 Task: Search email   from parteek.kumar@softage.net in folder Sent items with a subject Subject0006
Action: Mouse moved to (731, 122)
Screenshot: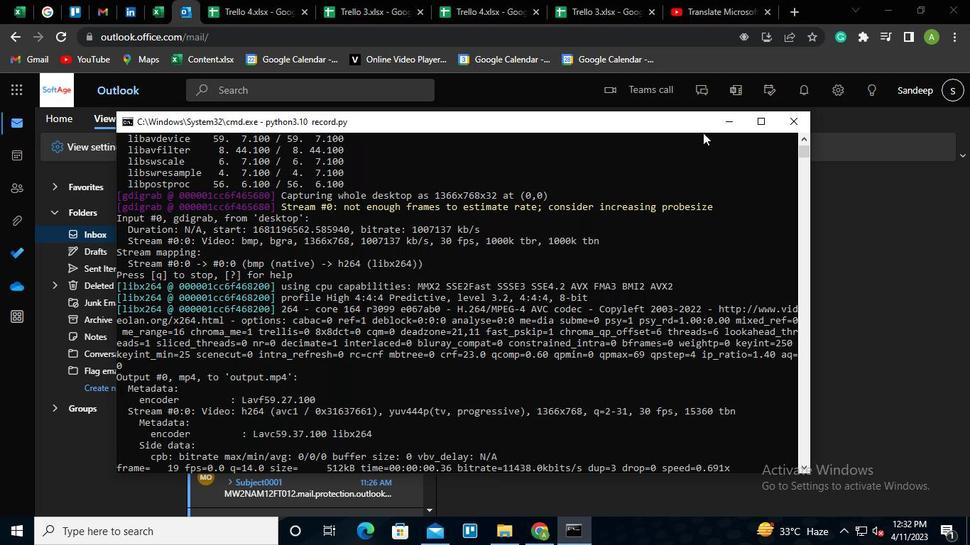 
Action: Mouse pressed left at (731, 122)
Screenshot: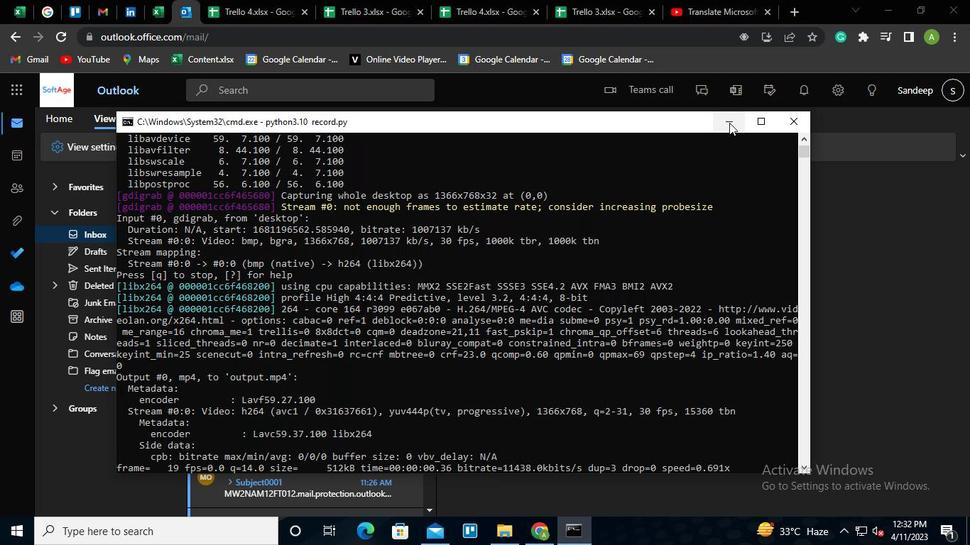 
Action: Mouse moved to (299, 93)
Screenshot: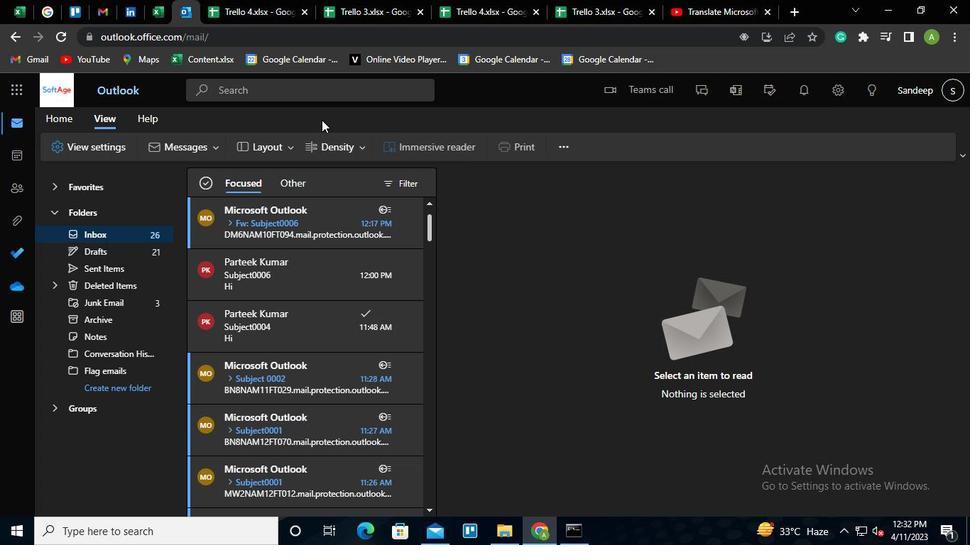 
Action: Mouse pressed left at (299, 93)
Screenshot: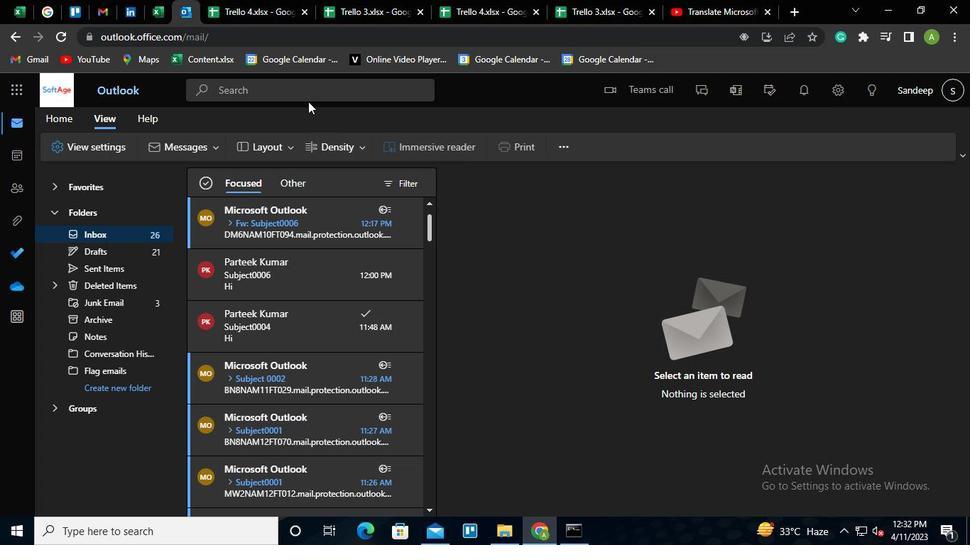 
Action: Mouse moved to (544, 88)
Screenshot: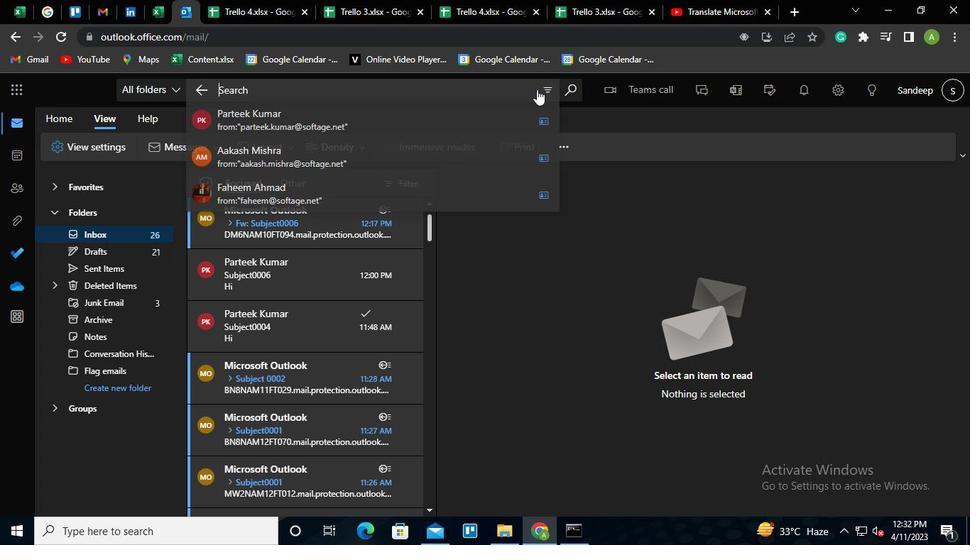 
Action: Mouse pressed left at (544, 88)
Screenshot: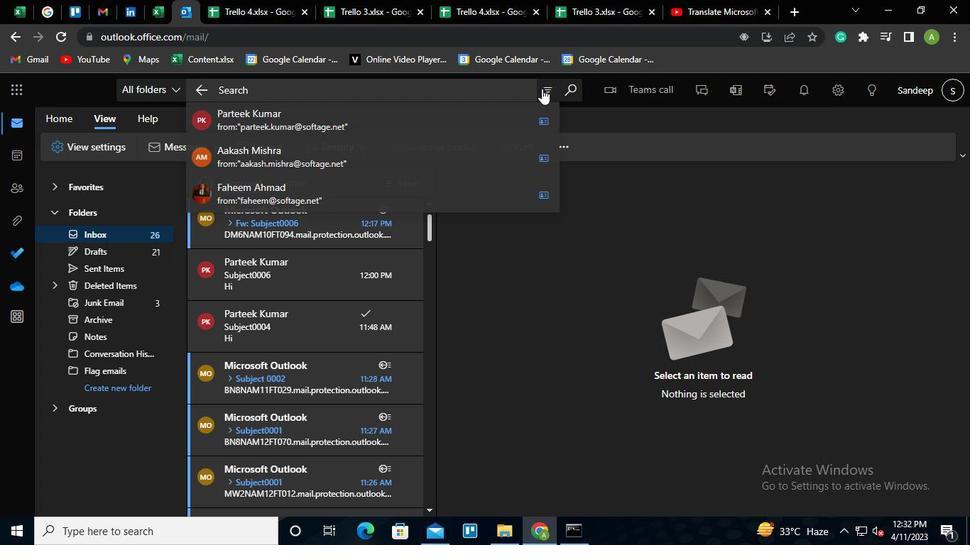 
Action: Mouse moved to (326, 119)
Screenshot: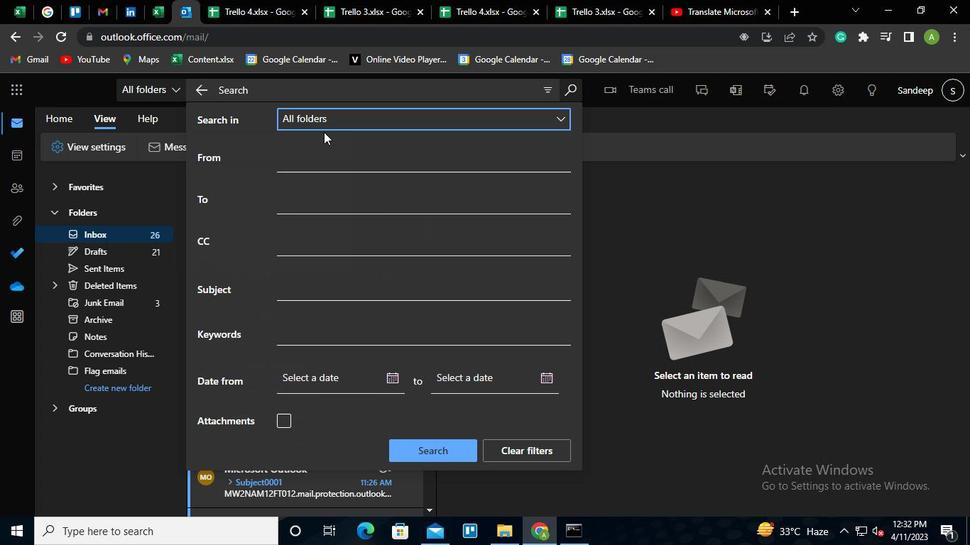 
Action: Mouse pressed left at (326, 119)
Screenshot: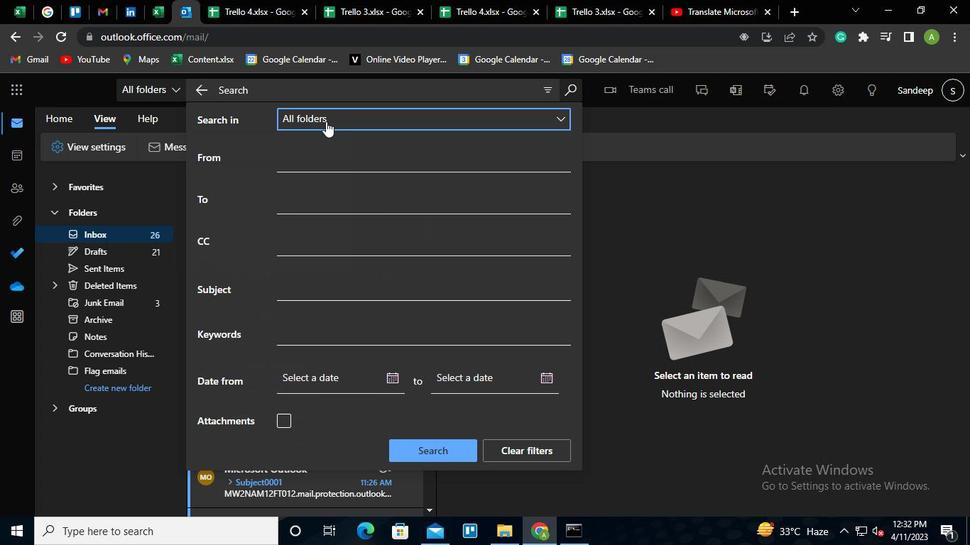 
Action: Mouse moved to (310, 214)
Screenshot: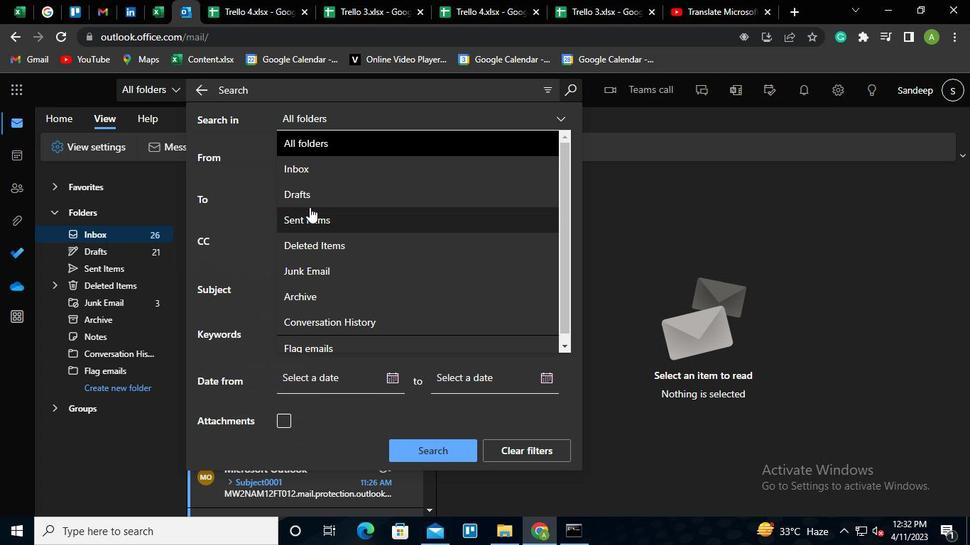 
Action: Mouse pressed left at (310, 214)
Screenshot: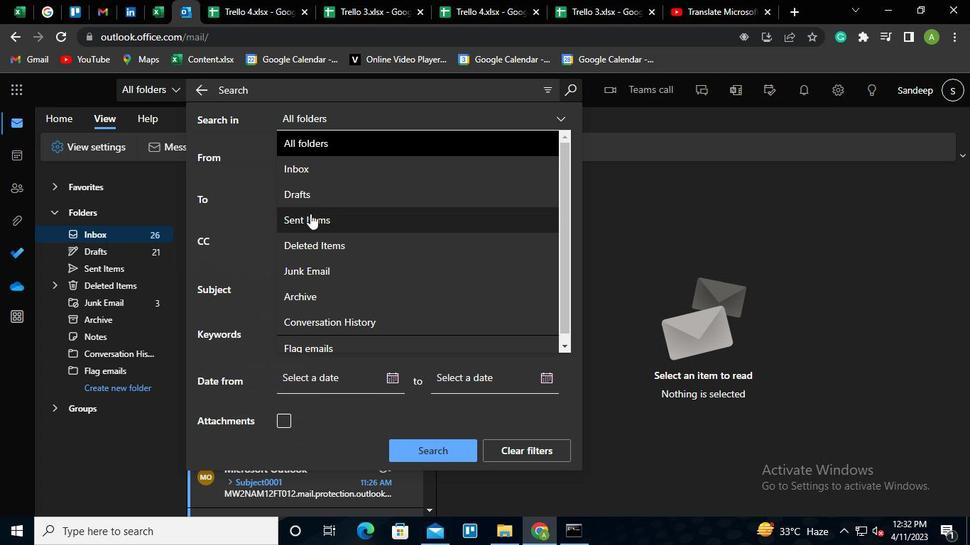 
Action: Mouse moved to (299, 159)
Screenshot: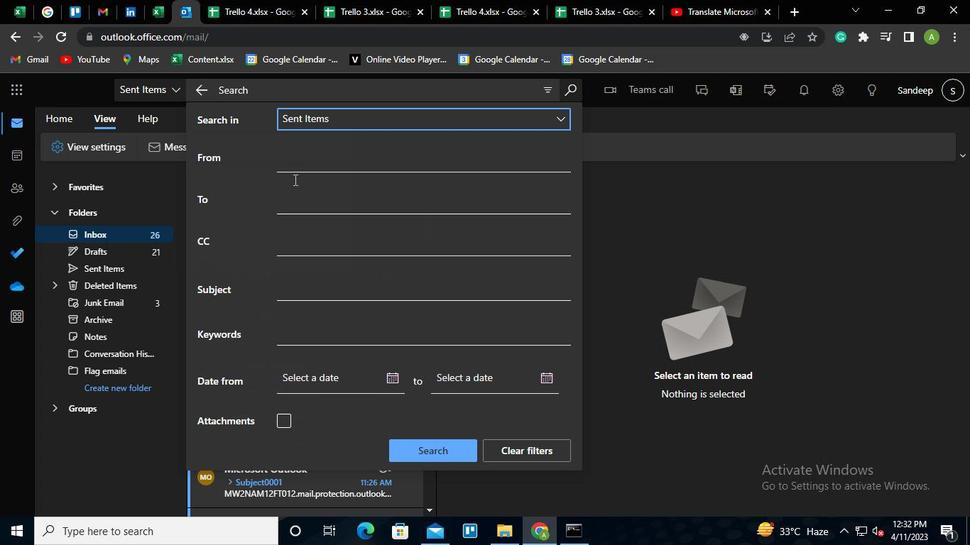 
Action: Mouse pressed left at (299, 159)
Screenshot: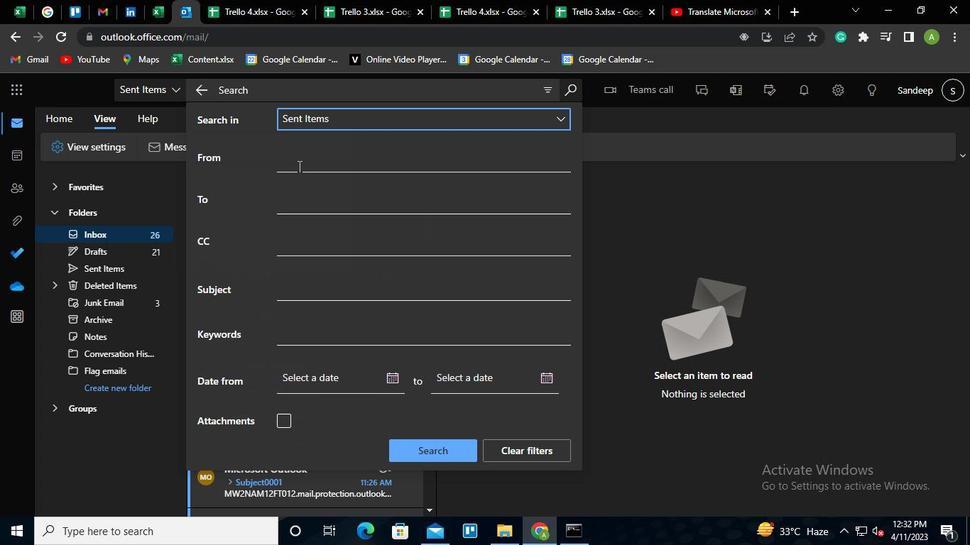
Action: Mouse moved to (326, 206)
Screenshot: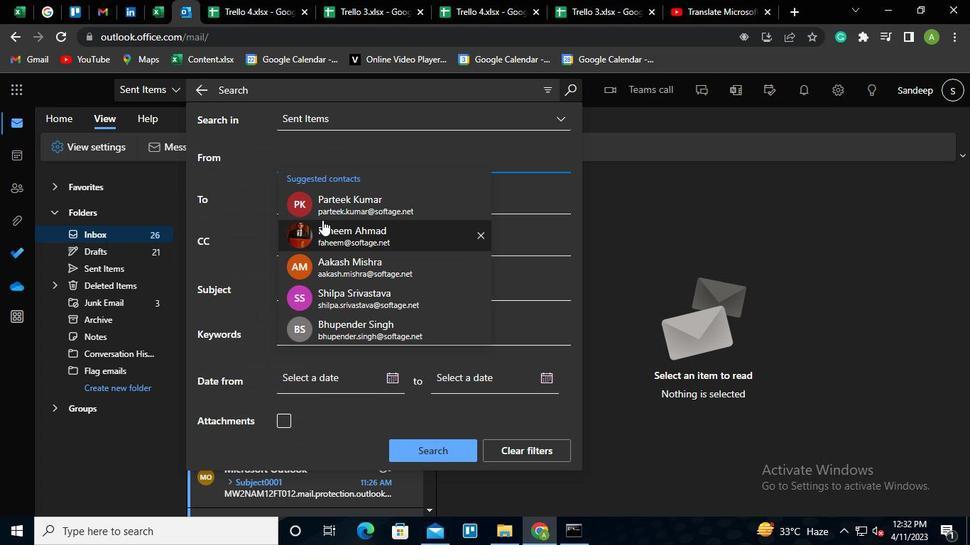 
Action: Mouse pressed left at (326, 206)
Screenshot: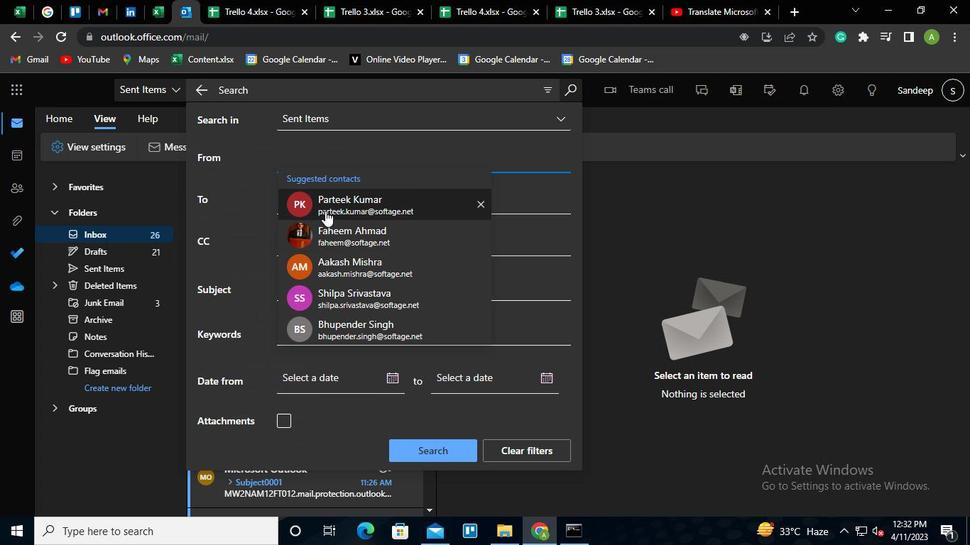 
Action: Mouse moved to (300, 287)
Screenshot: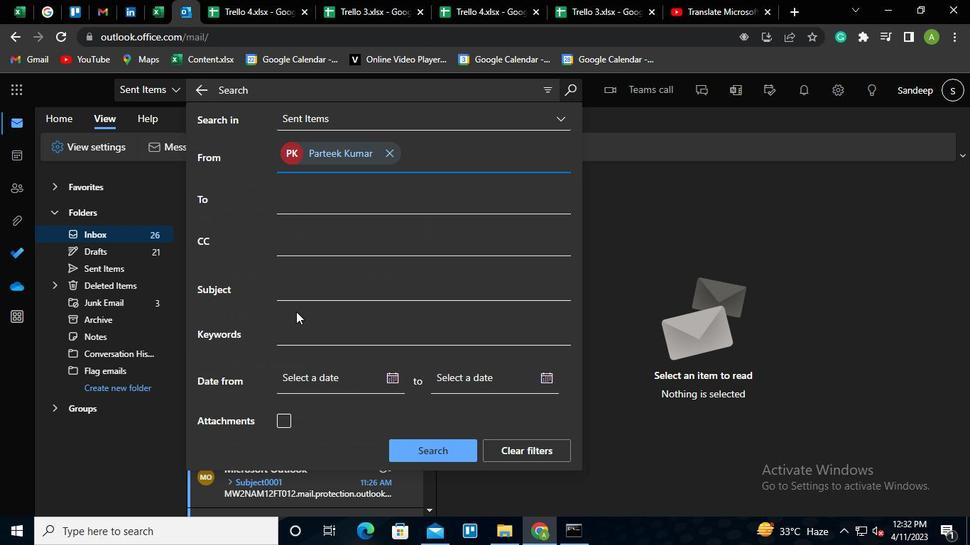 
Action: Mouse pressed left at (300, 287)
Screenshot: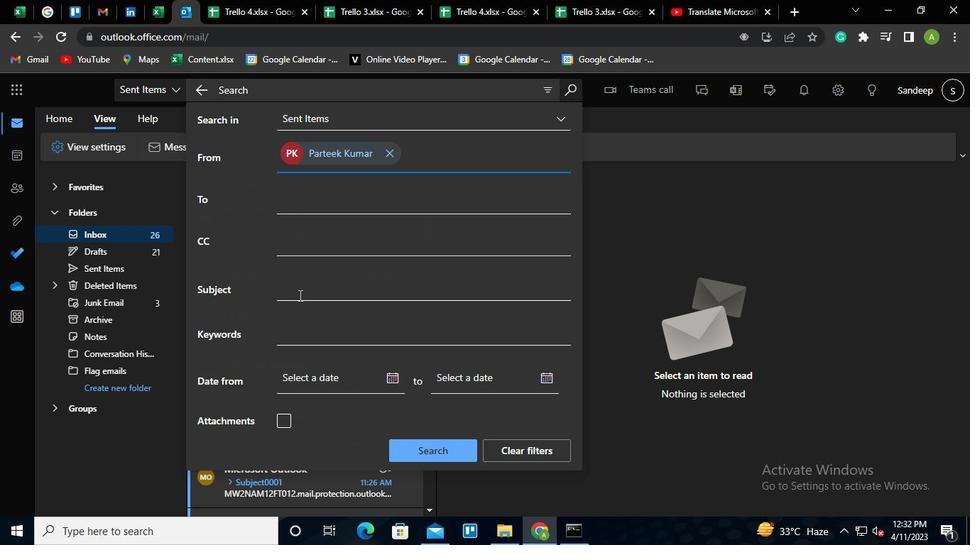 
Action: Keyboard Key.shift
Screenshot: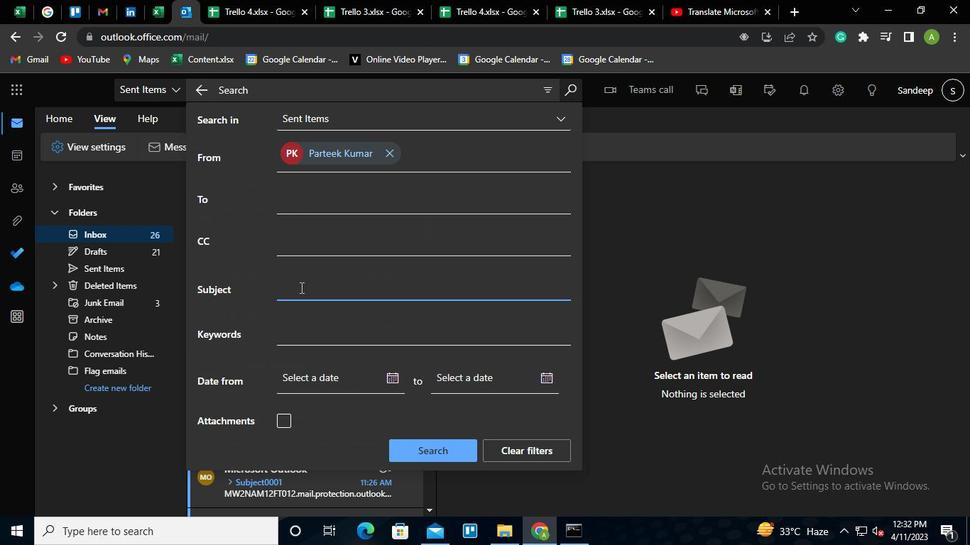 
Action: Keyboard S
Screenshot: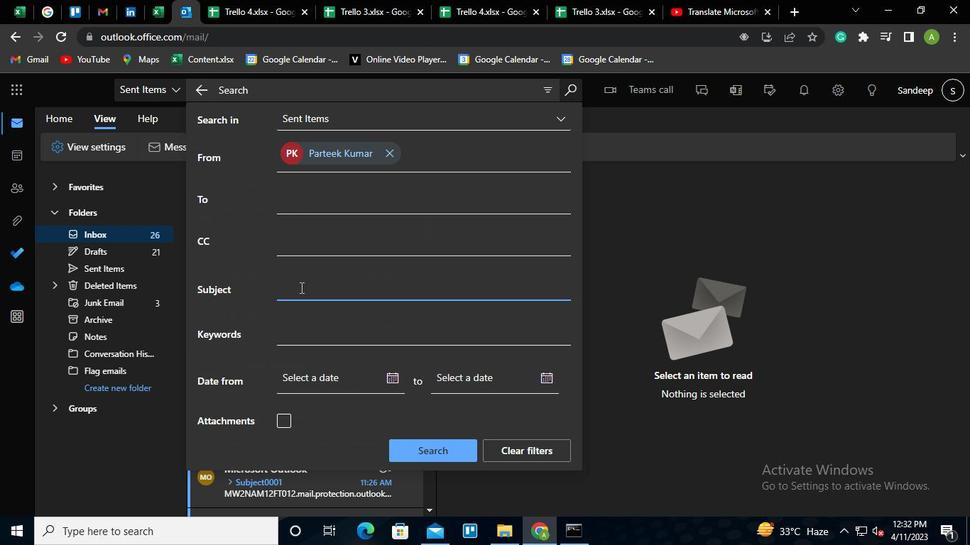 
Action: Keyboard u
Screenshot: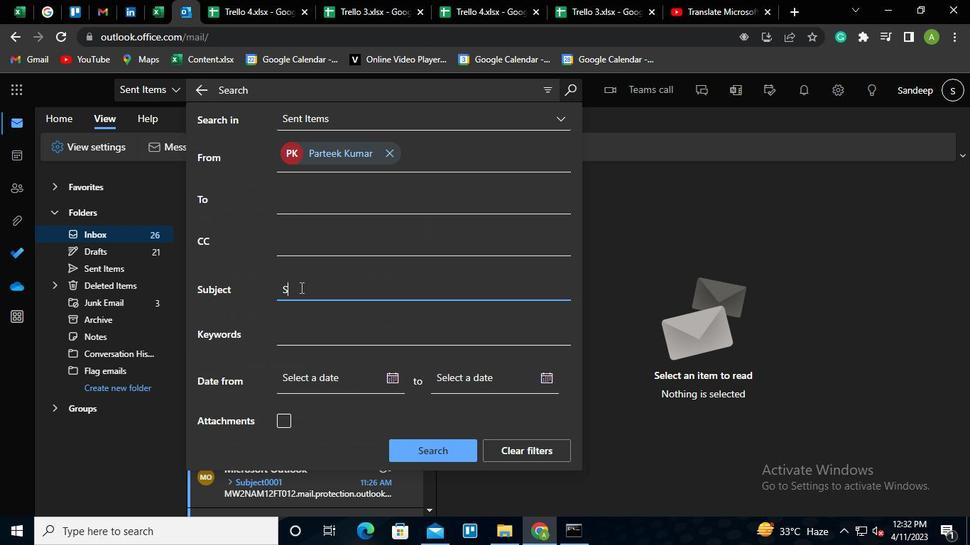 
Action: Keyboard b
Screenshot: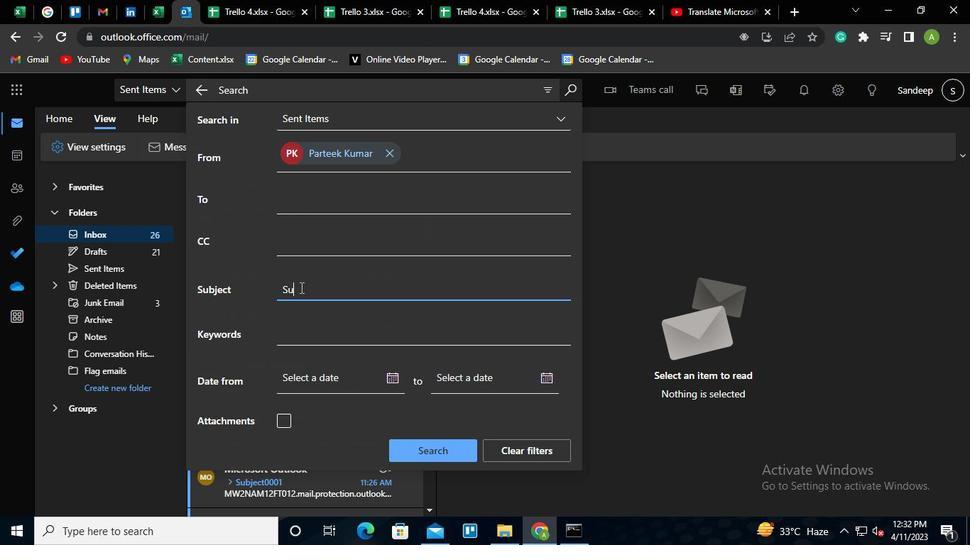 
Action: Keyboard j
Screenshot: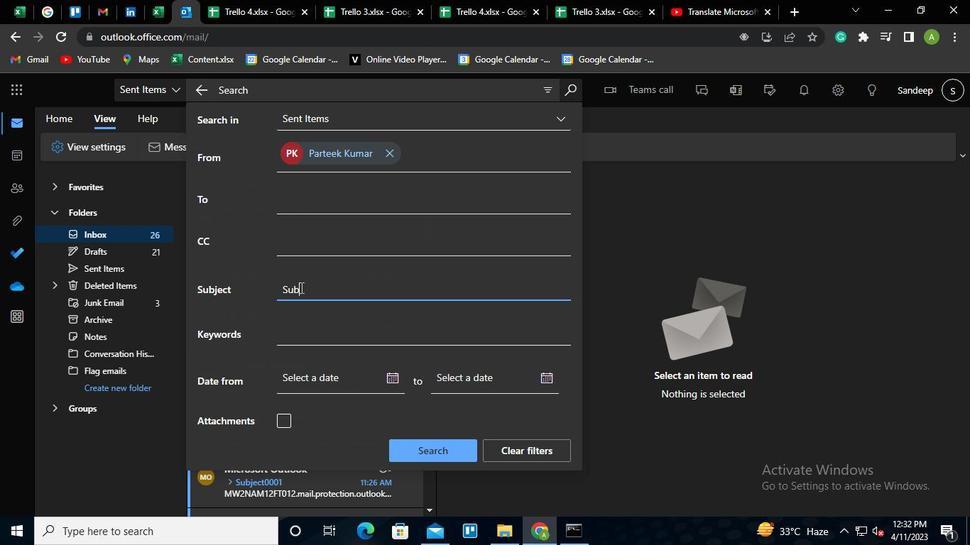 
Action: Keyboard e
Screenshot: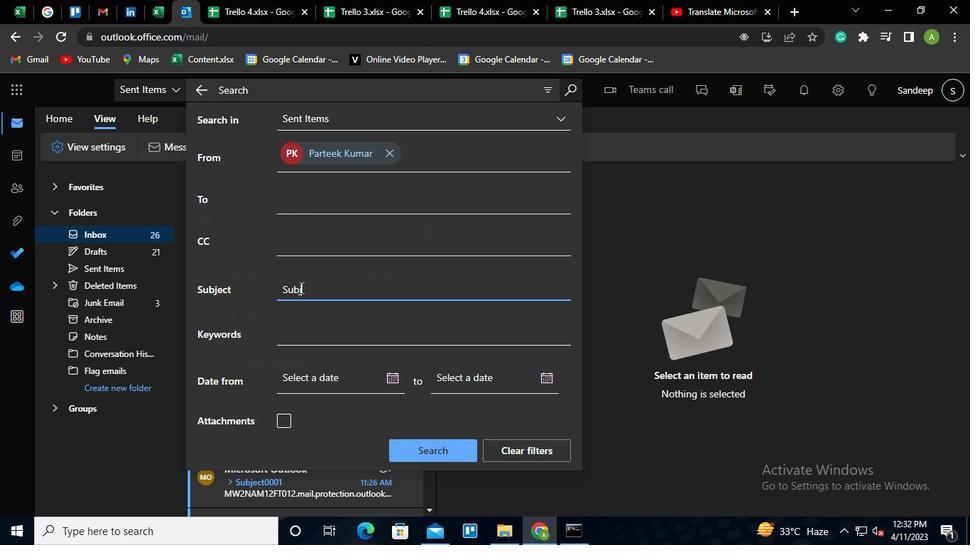 
Action: Keyboard c
Screenshot: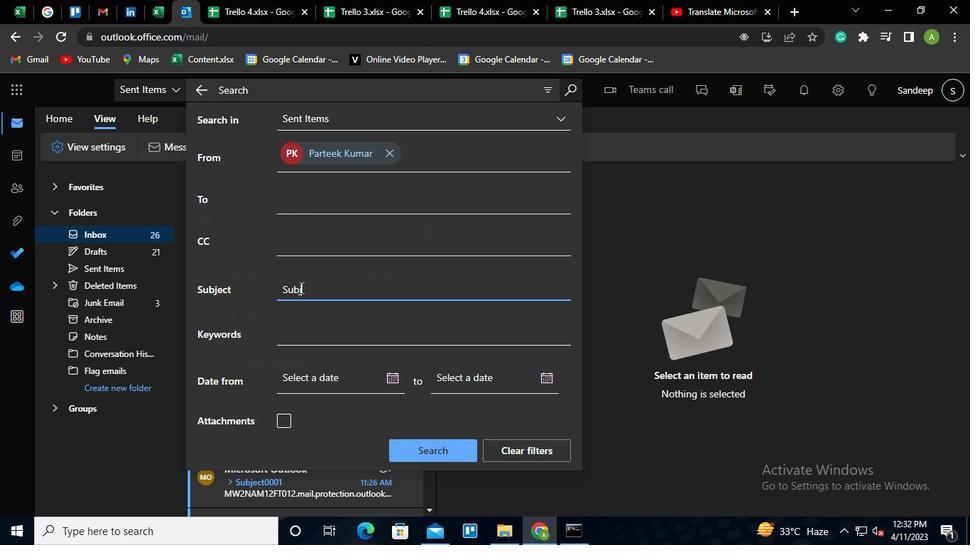 
Action: Keyboard t
Screenshot: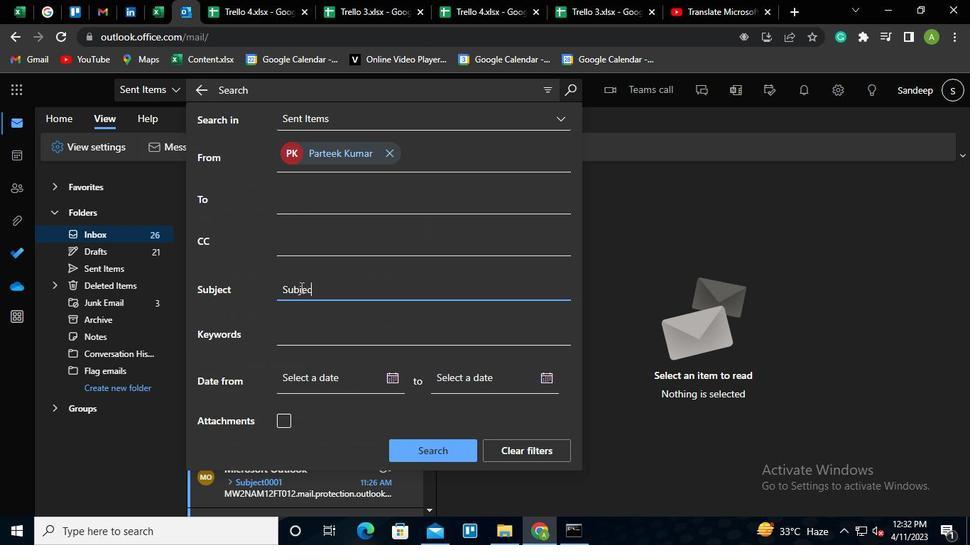 
Action: Keyboard <96>
Screenshot: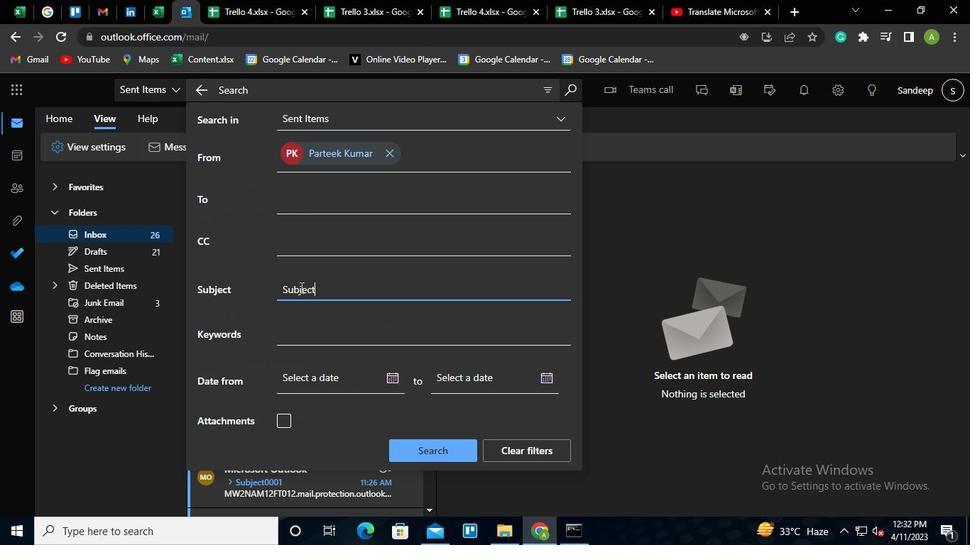 
Action: Keyboard <96>
Screenshot: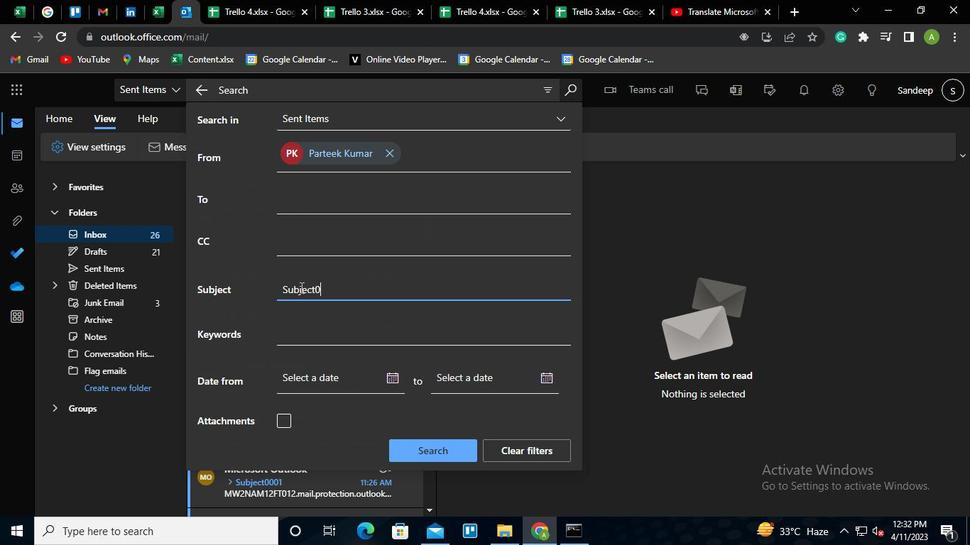 
Action: Keyboard <96>
Screenshot: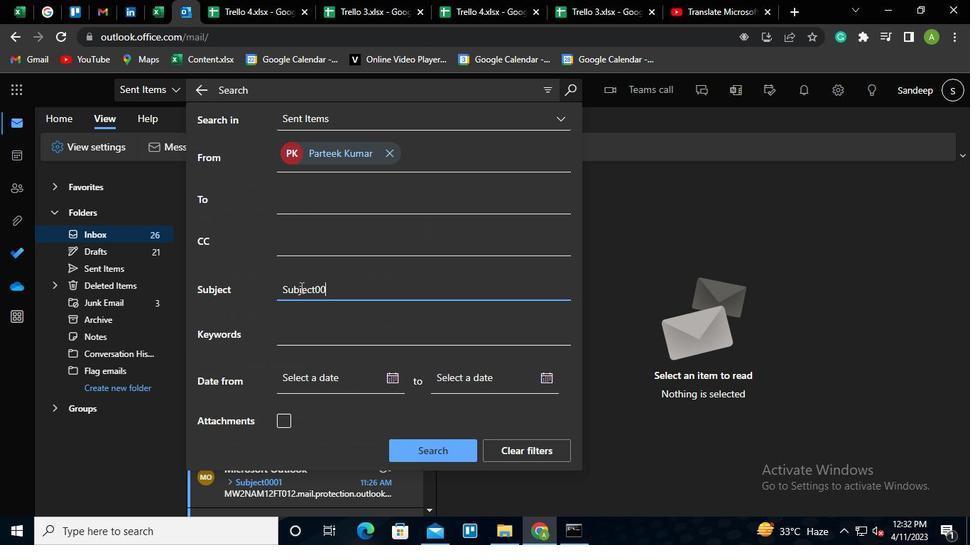 
Action: Keyboard <102>
Screenshot: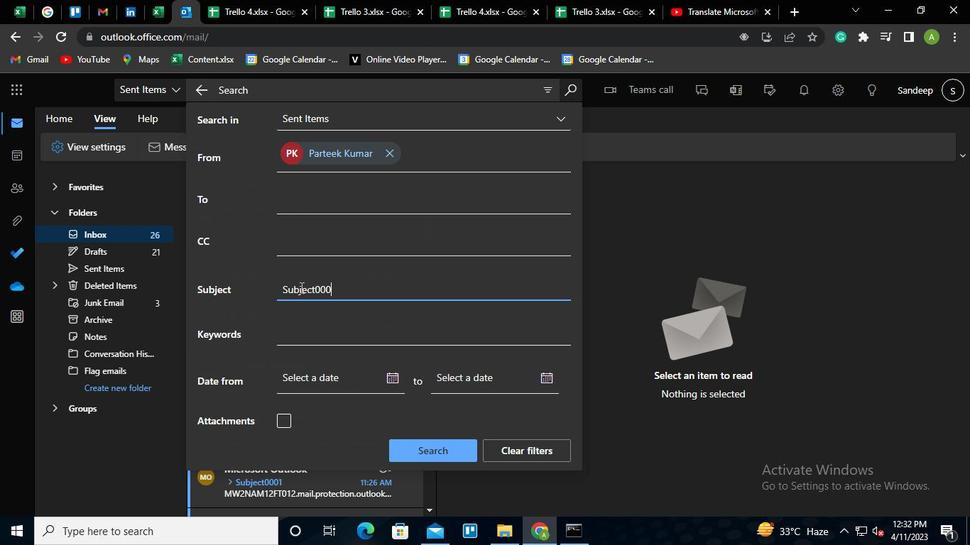 
Action: Mouse moved to (428, 448)
Screenshot: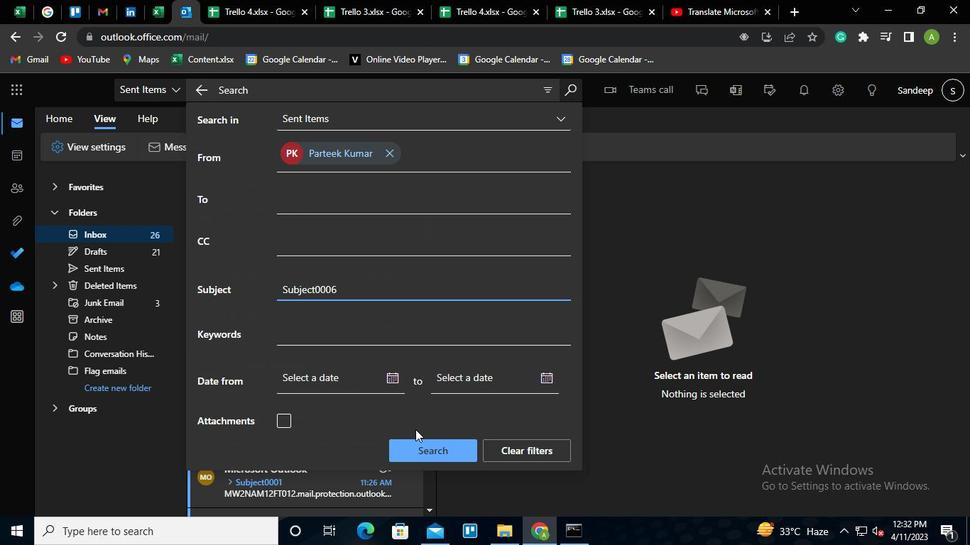 
Action: Mouse pressed left at (428, 448)
Screenshot: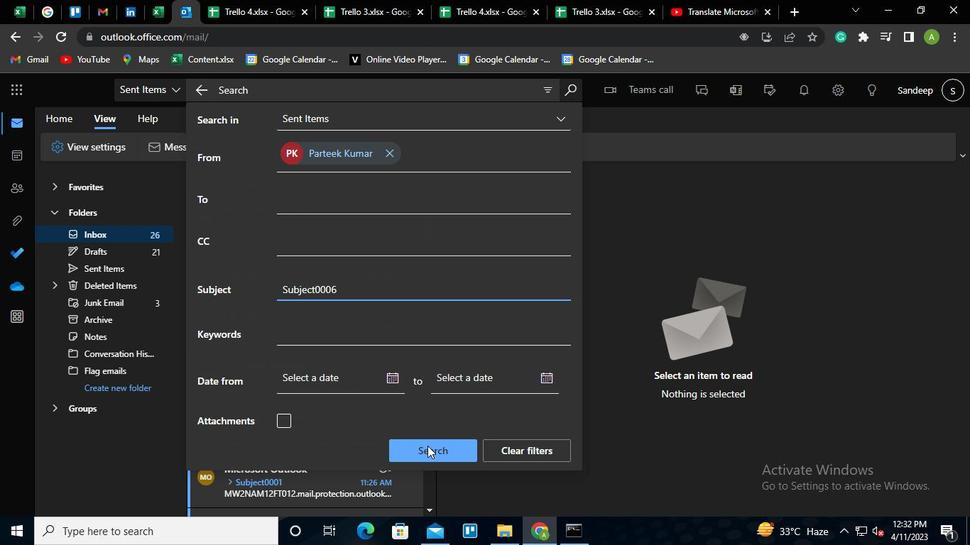 
Action: Mouse moved to (582, 528)
Screenshot: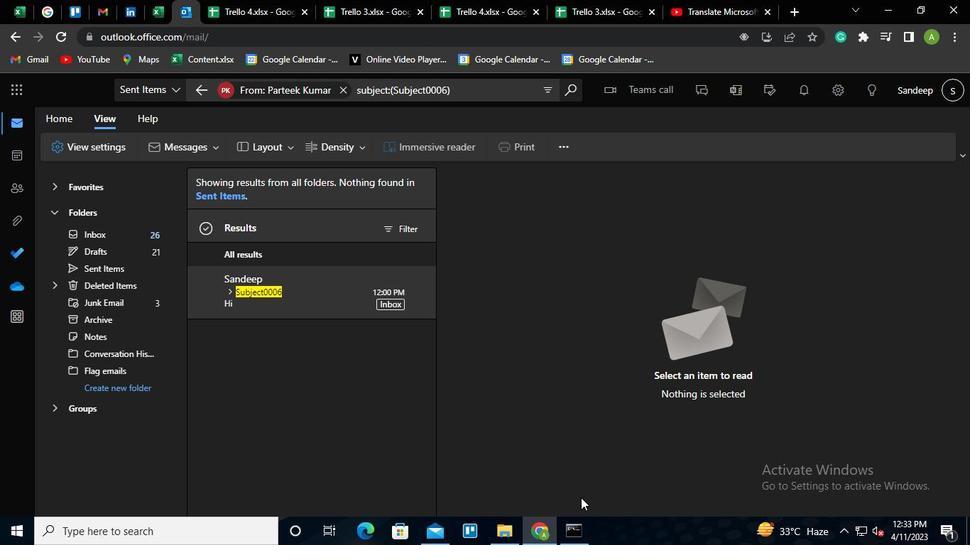 
Action: Mouse pressed left at (582, 528)
Screenshot: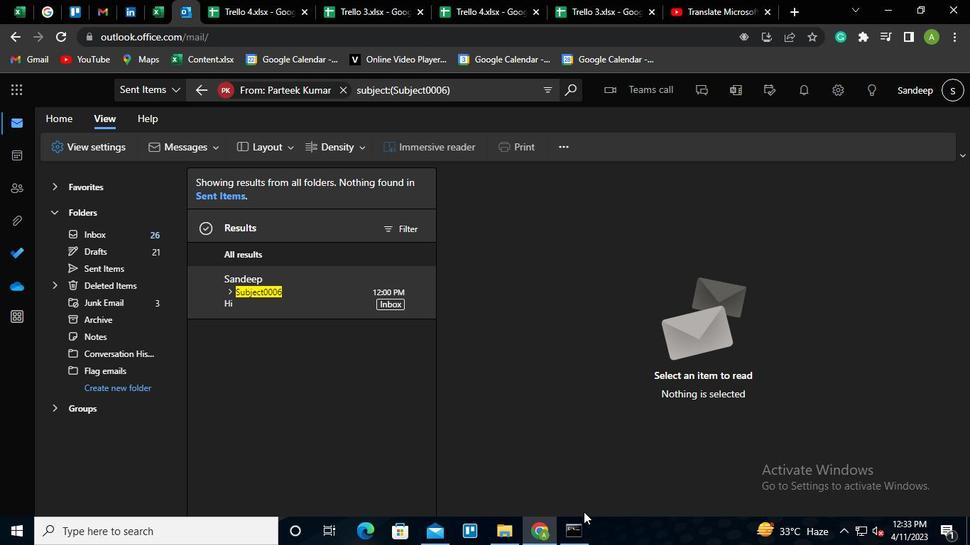 
Action: Mouse moved to (792, 117)
Screenshot: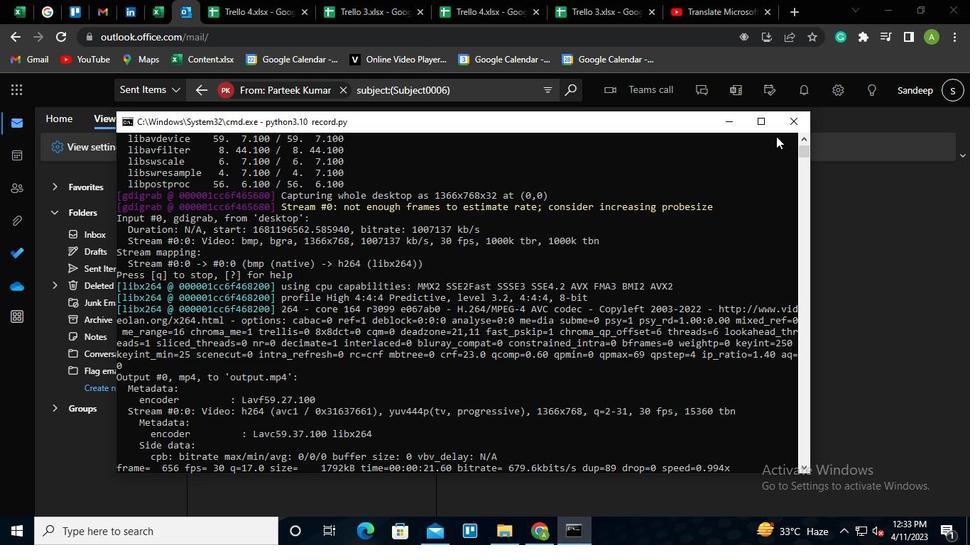 
Action: Mouse pressed left at (792, 117)
Screenshot: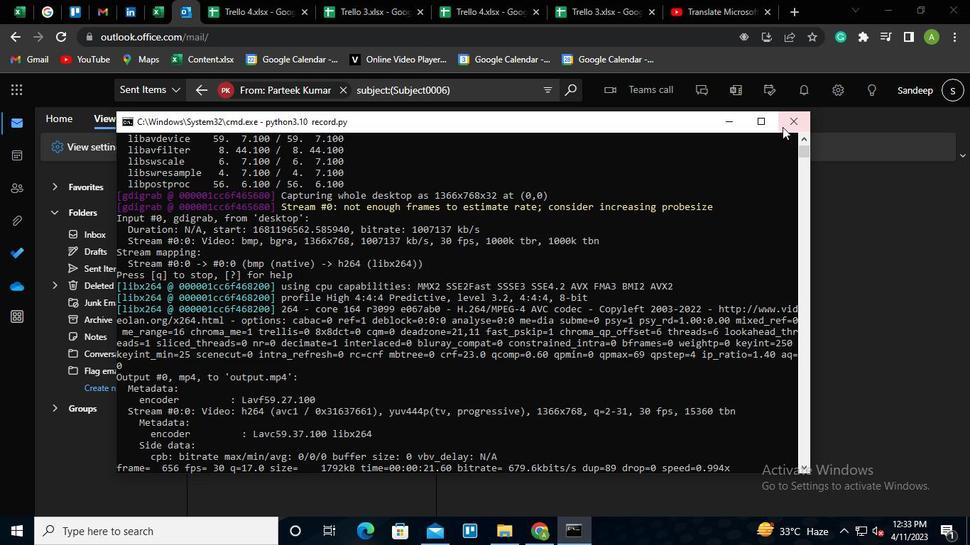 
